 Task: In the Contact  AriannaMiller114@wavehill.org, schedule and save the meeting with title: 'Product Demo and Service Presentation', Select date: '16 September, 2023', select start time: 10:00:AM. Add location on call (415) 123-4606 with meeting description: For further discussion on products, kindly join the meeting.. Logged in from softage.4@softage.net
Action: Mouse moved to (65, 66)
Screenshot: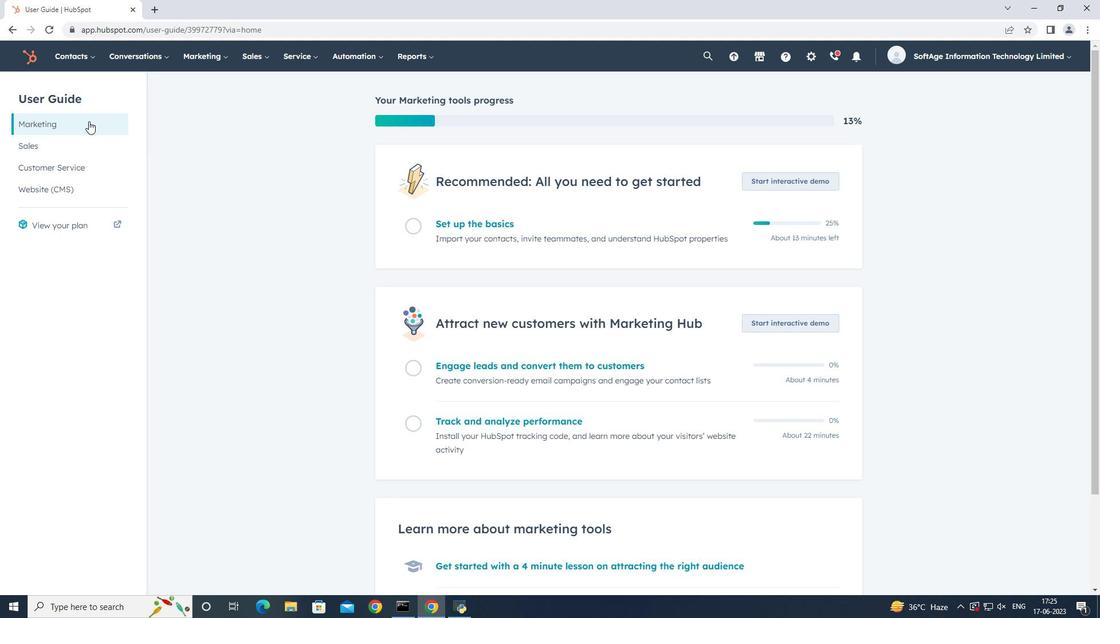 
Action: Mouse pressed left at (65, 66)
Screenshot: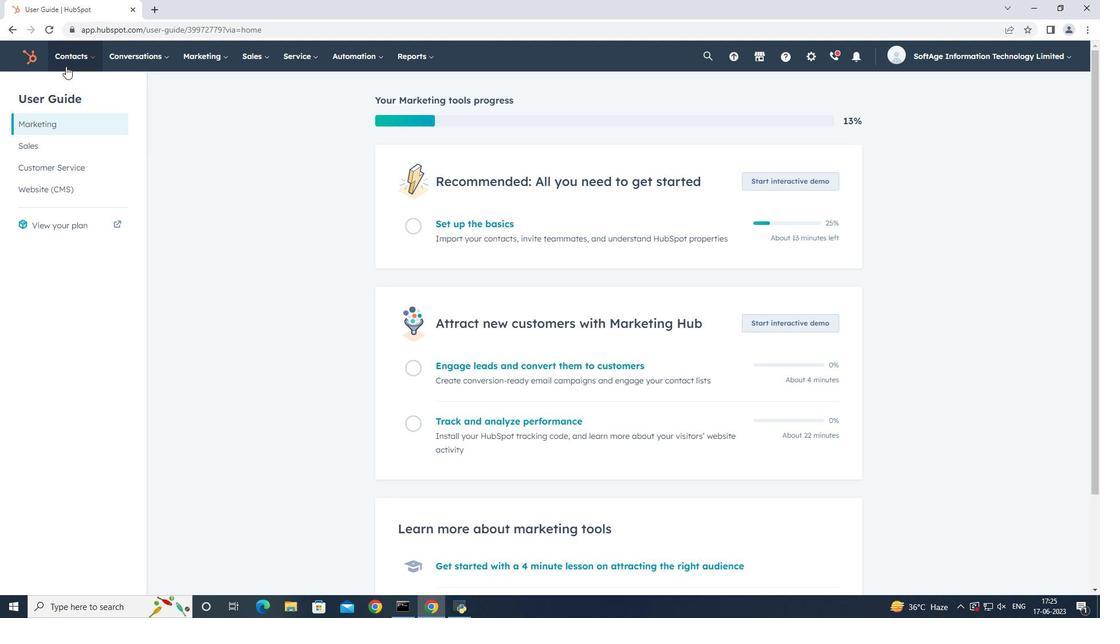 
Action: Mouse moved to (75, 91)
Screenshot: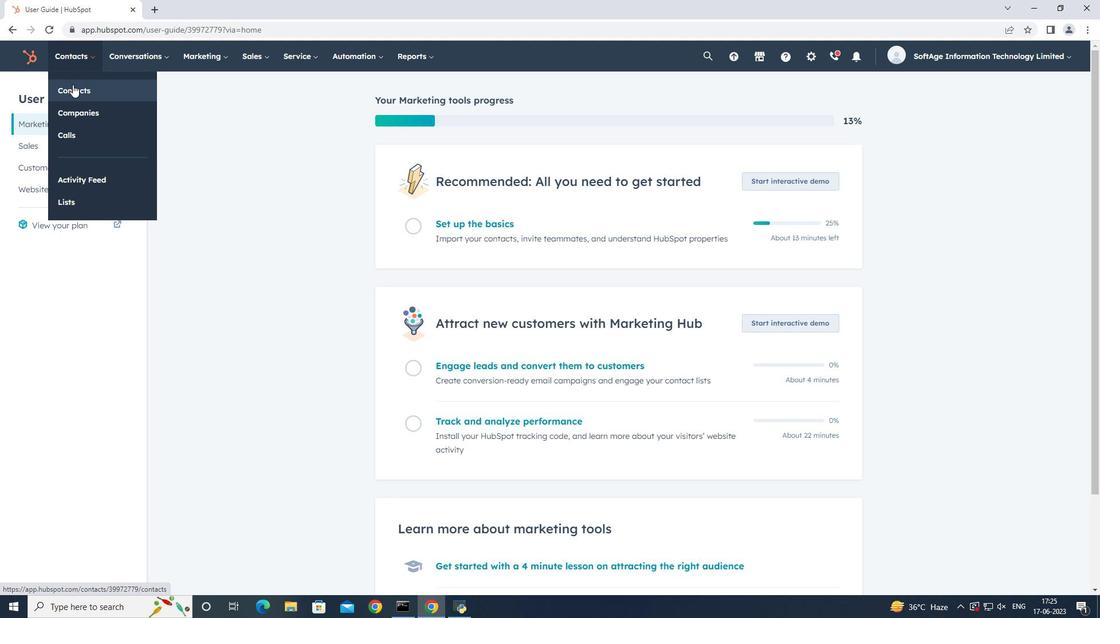 
Action: Mouse pressed left at (75, 91)
Screenshot: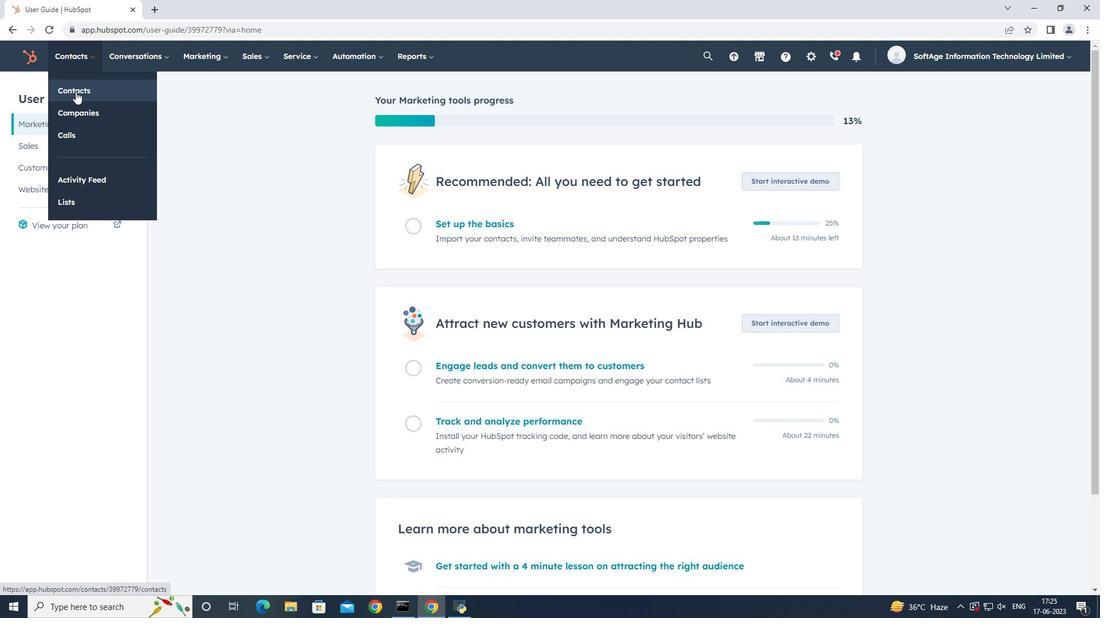 
Action: Mouse moved to (120, 184)
Screenshot: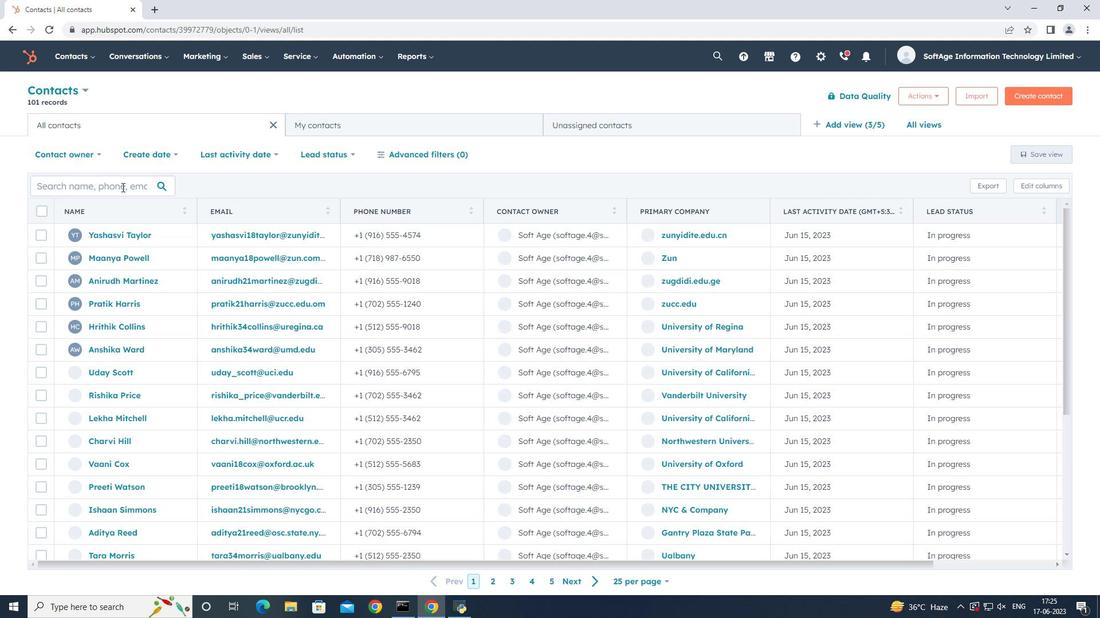 
Action: Mouse pressed left at (120, 184)
Screenshot: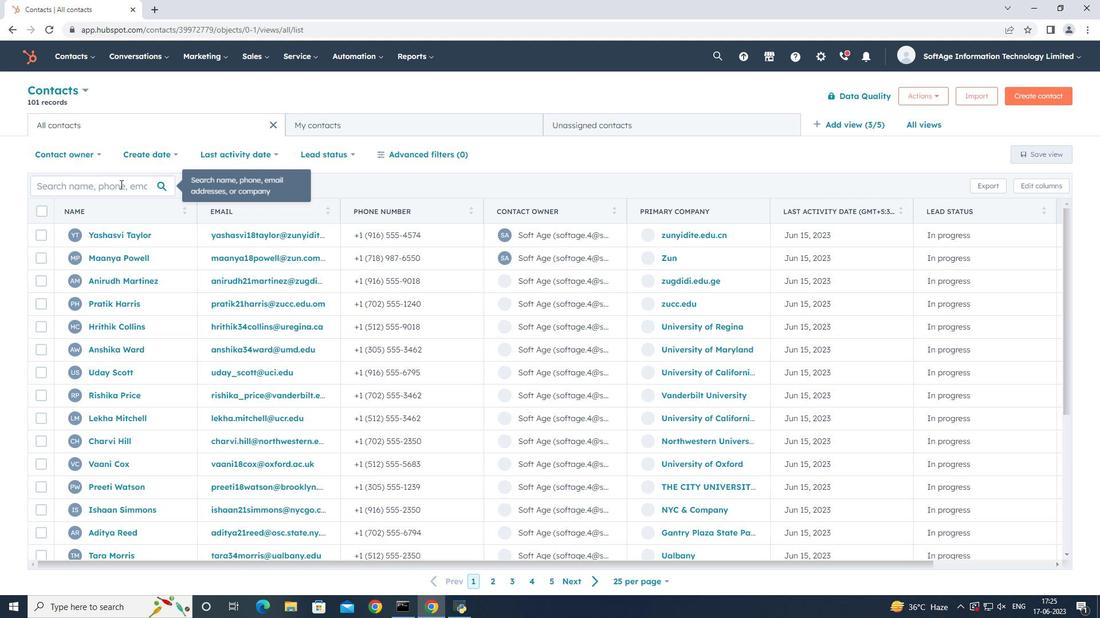 
Action: Key pressed arianna
Screenshot: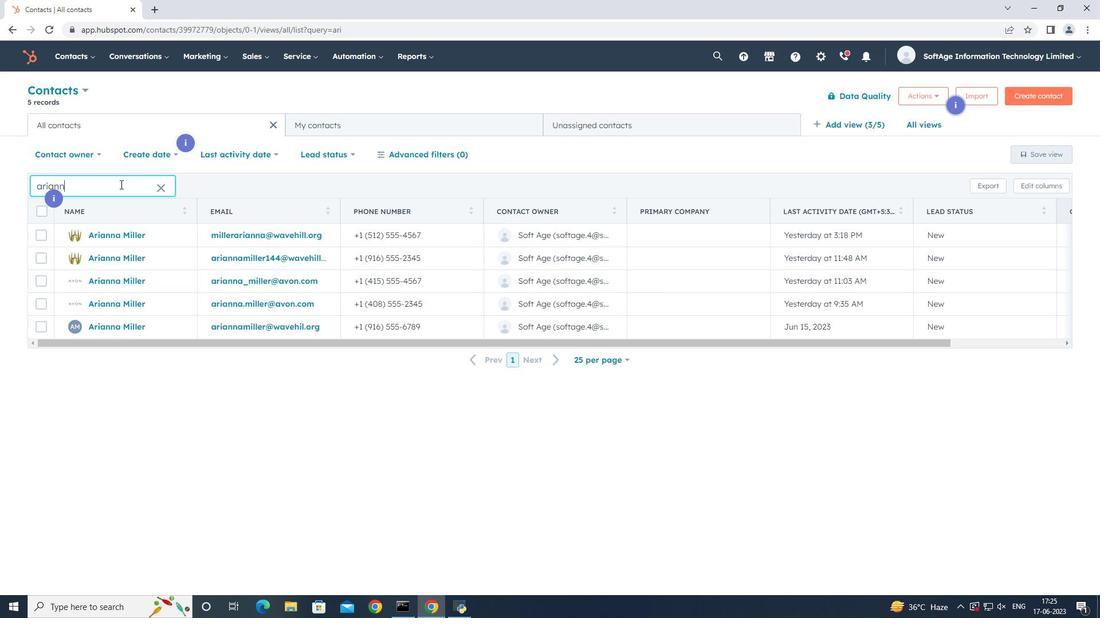 
Action: Mouse moved to (117, 253)
Screenshot: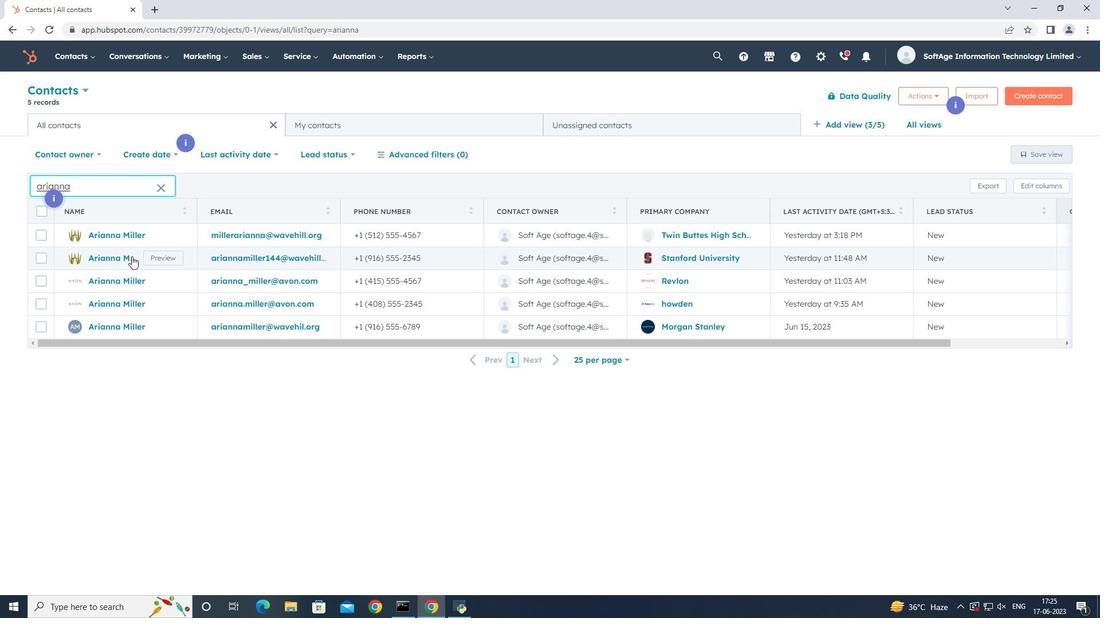 
Action: Mouse pressed left at (117, 253)
Screenshot: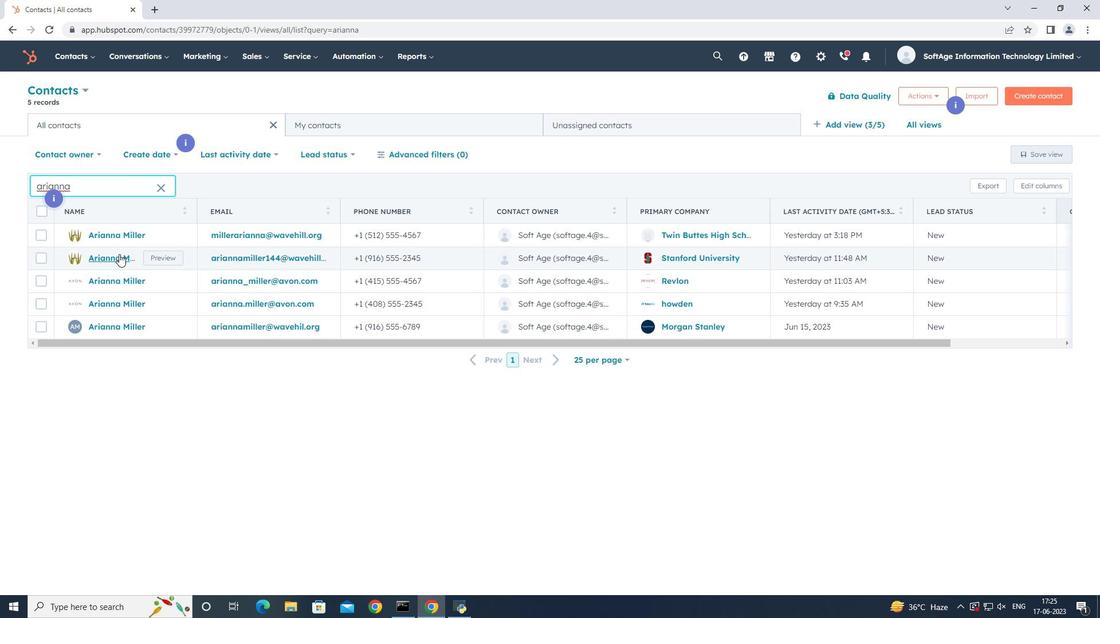 
Action: Mouse moved to (191, 186)
Screenshot: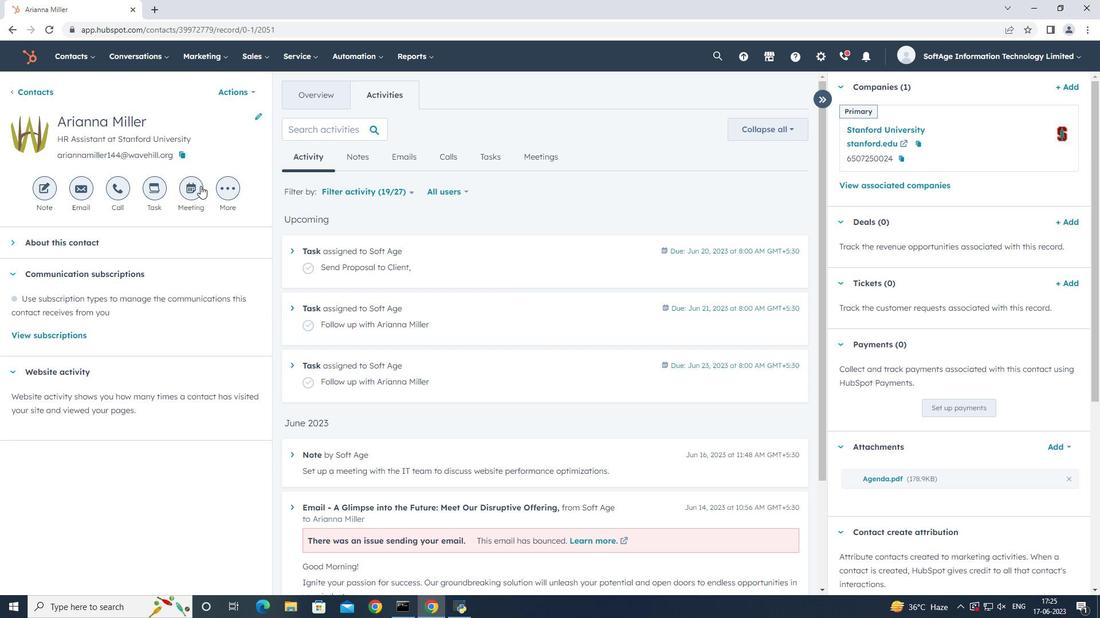 
Action: Mouse pressed left at (191, 186)
Screenshot: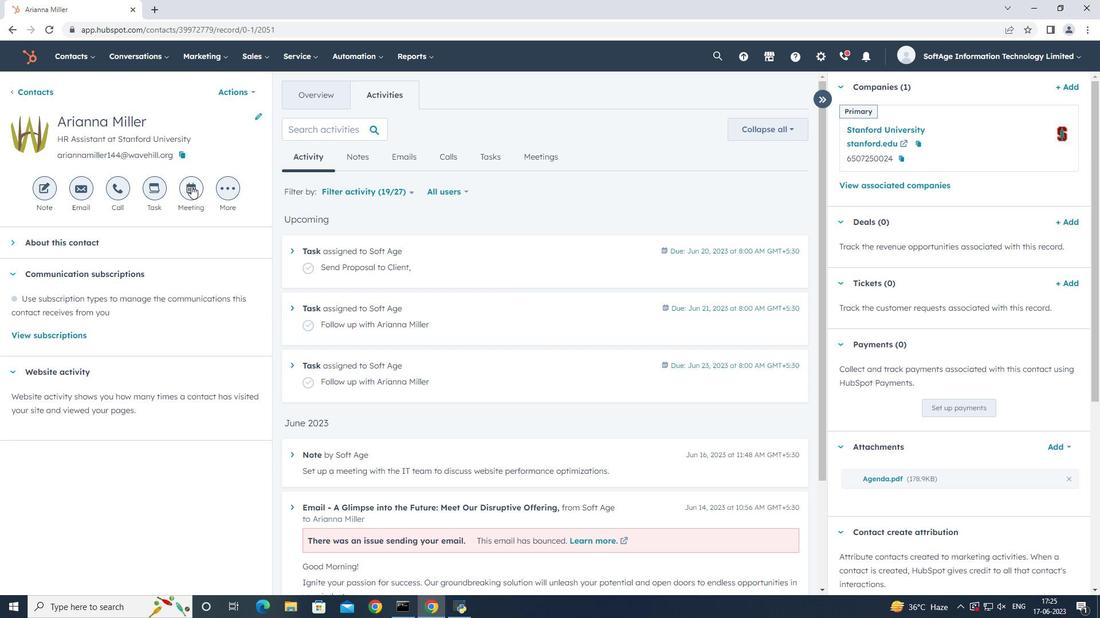 
Action: Mouse moved to (198, 233)
Screenshot: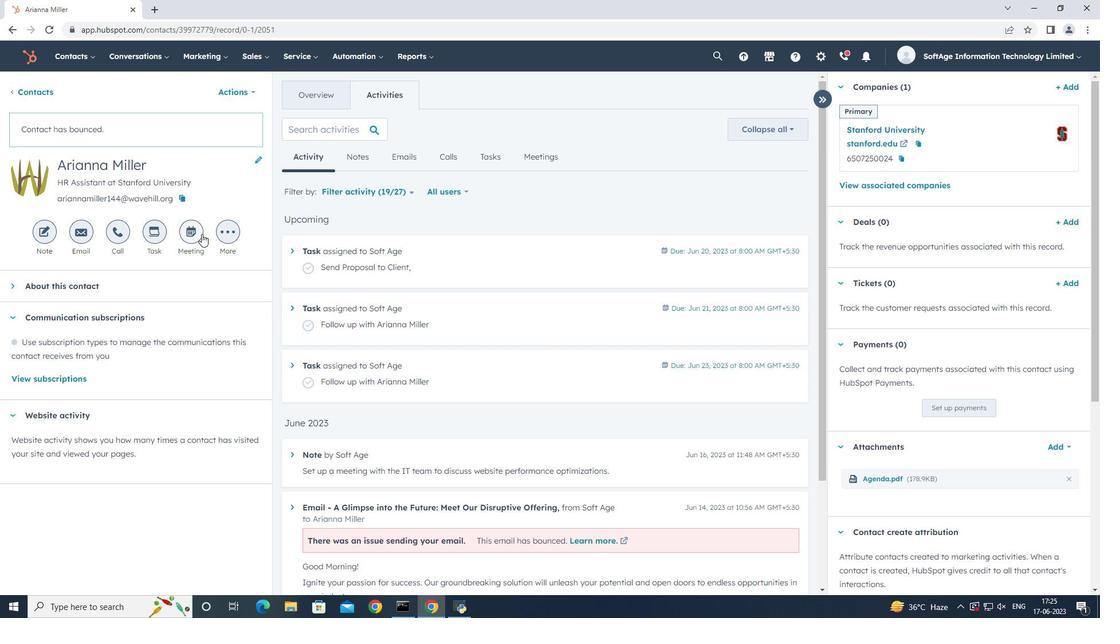 
Action: Mouse pressed left at (198, 233)
Screenshot: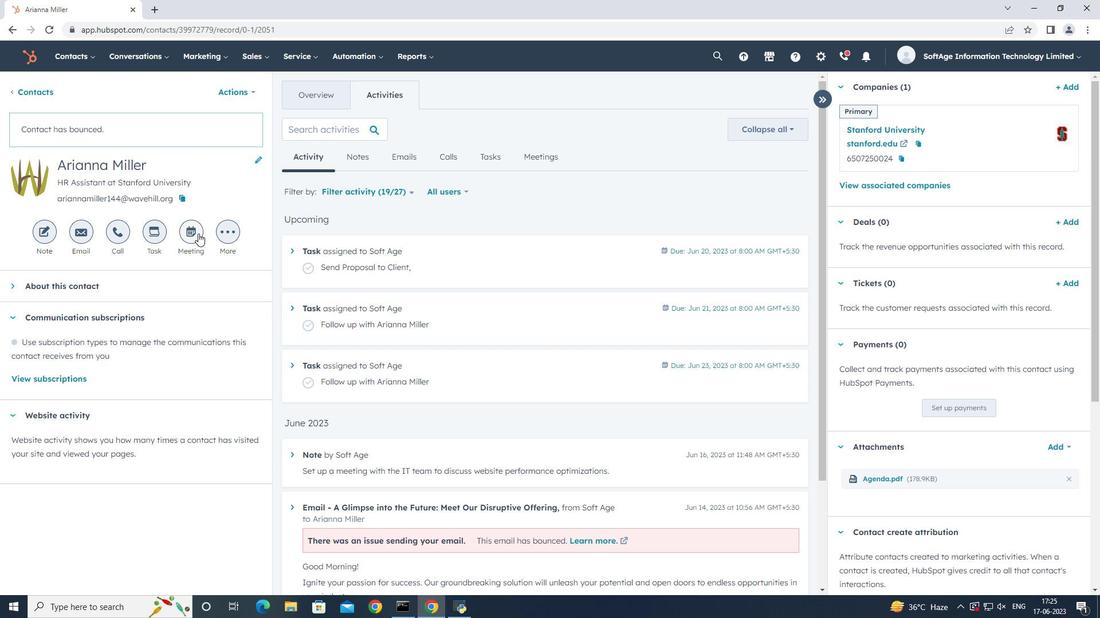 
Action: Mouse moved to (433, 395)
Screenshot: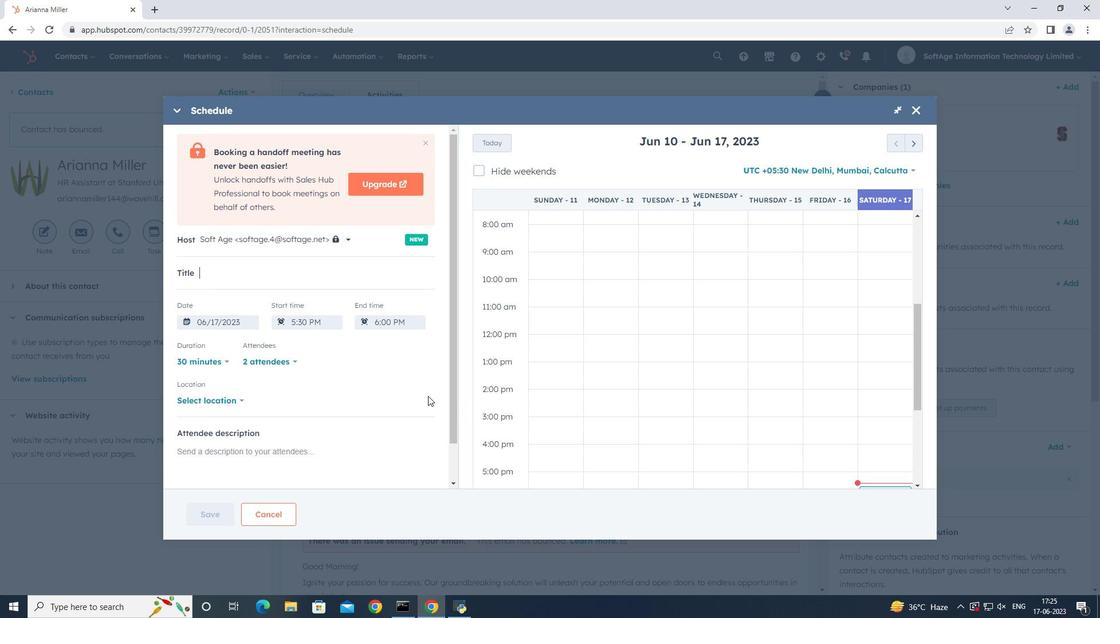 
Action: Key pressed <Key.shift_r>Product<Key.space><Key.shift>Demo<Key.space>and<Key.space><Key.shift>Service<Key.space><Key.shift_r>Presentation,
Screenshot: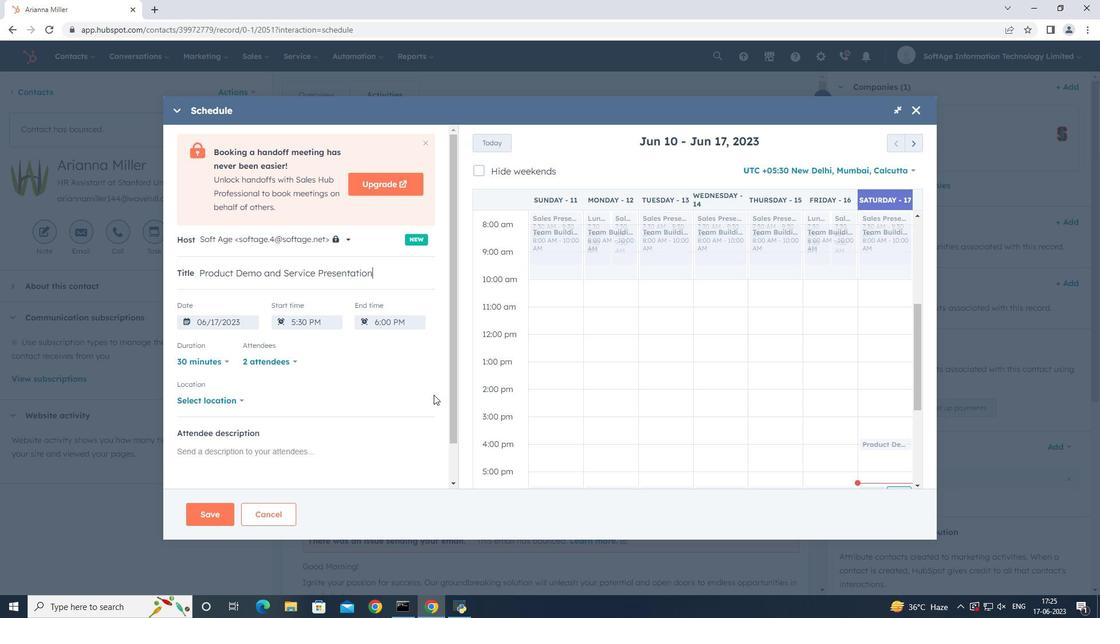 
Action: Mouse moved to (912, 146)
Screenshot: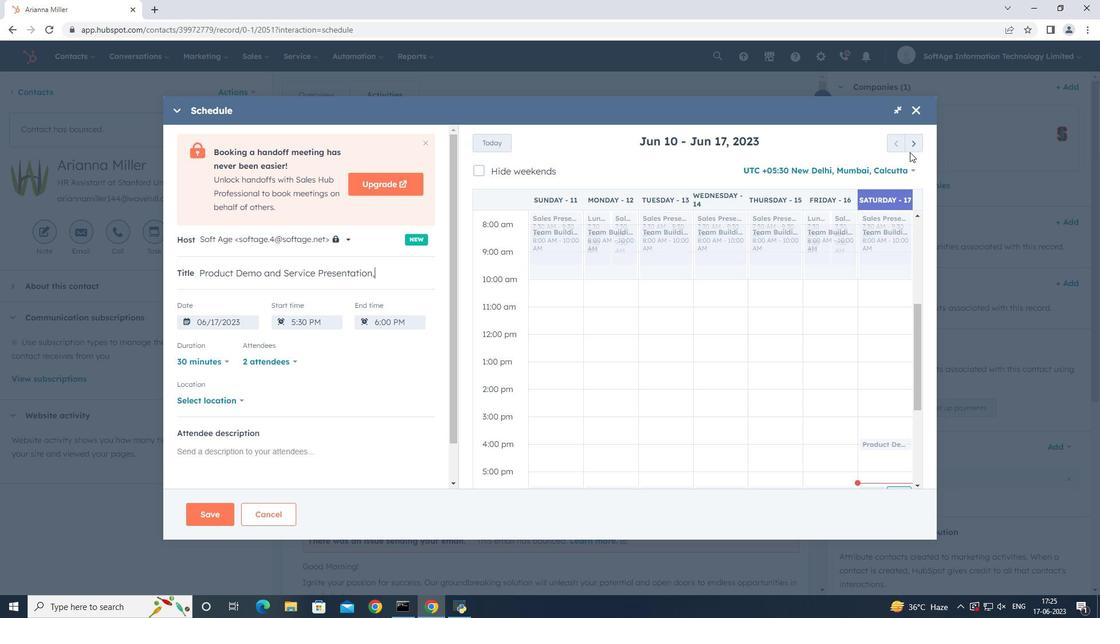 
Action: Mouse pressed left at (912, 146)
Screenshot: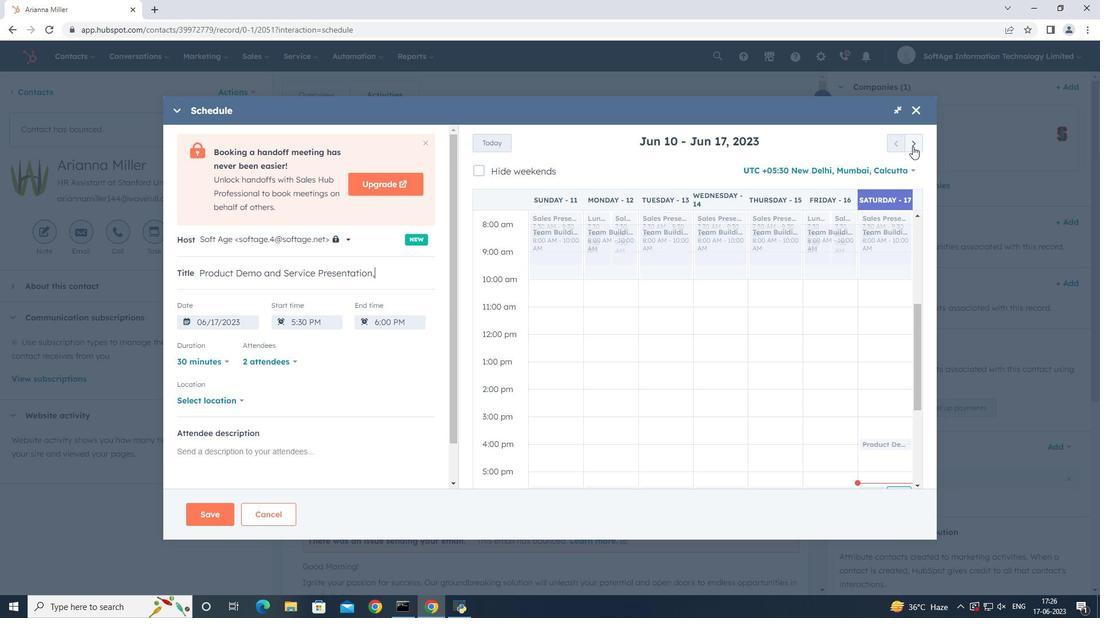 
Action: Mouse pressed left at (912, 146)
Screenshot: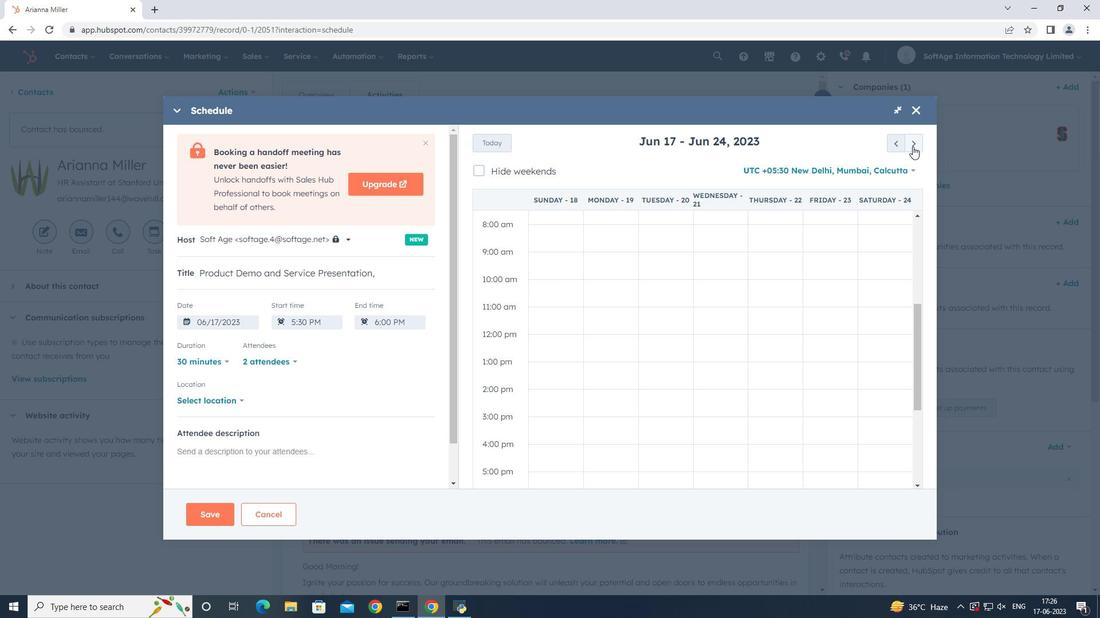 
Action: Mouse pressed left at (912, 146)
Screenshot: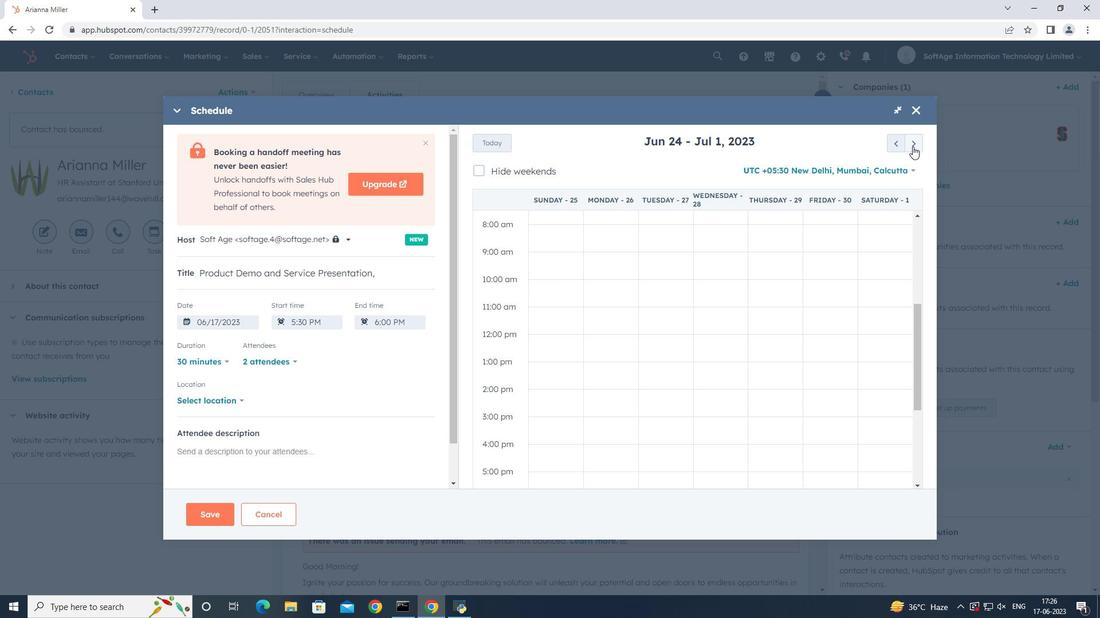 
Action: Mouse pressed left at (912, 146)
Screenshot: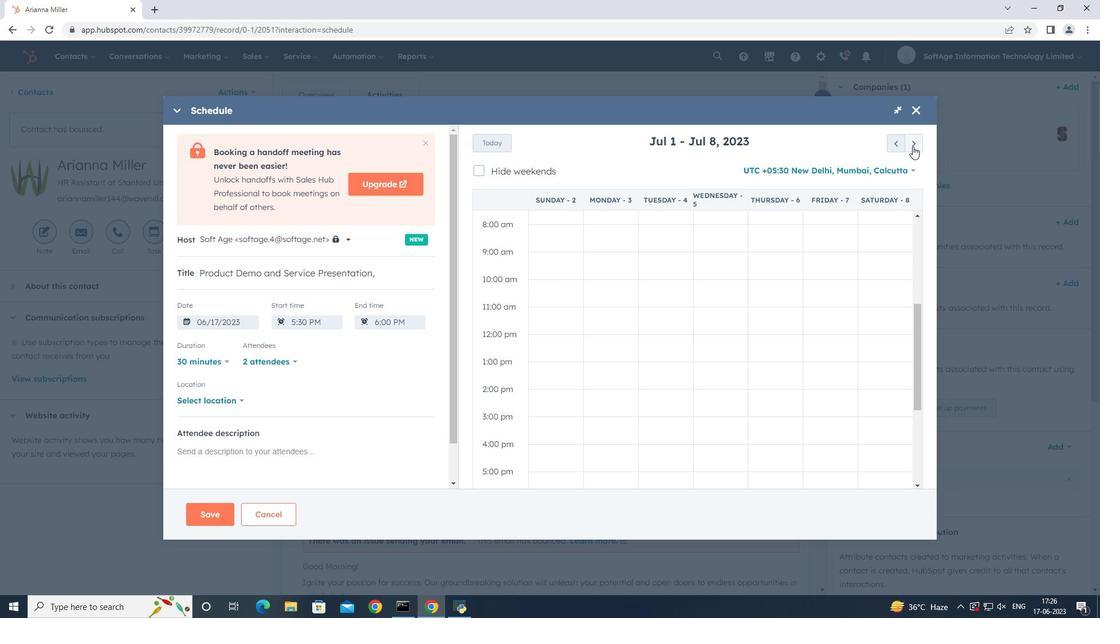 
Action: Mouse pressed left at (912, 146)
Screenshot: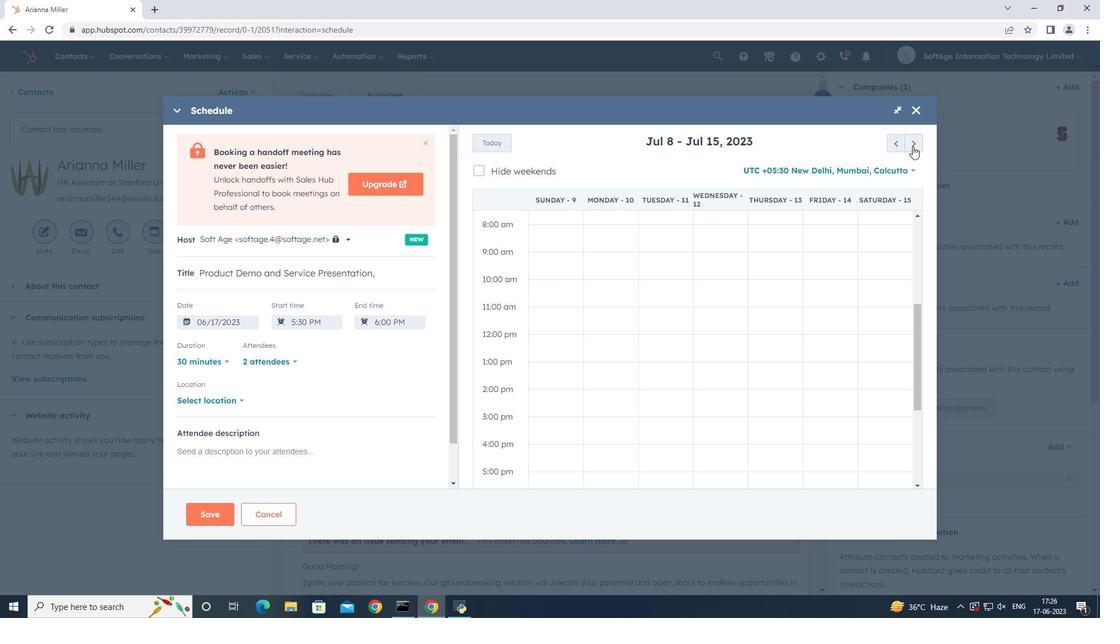 
Action: Mouse pressed left at (912, 146)
Screenshot: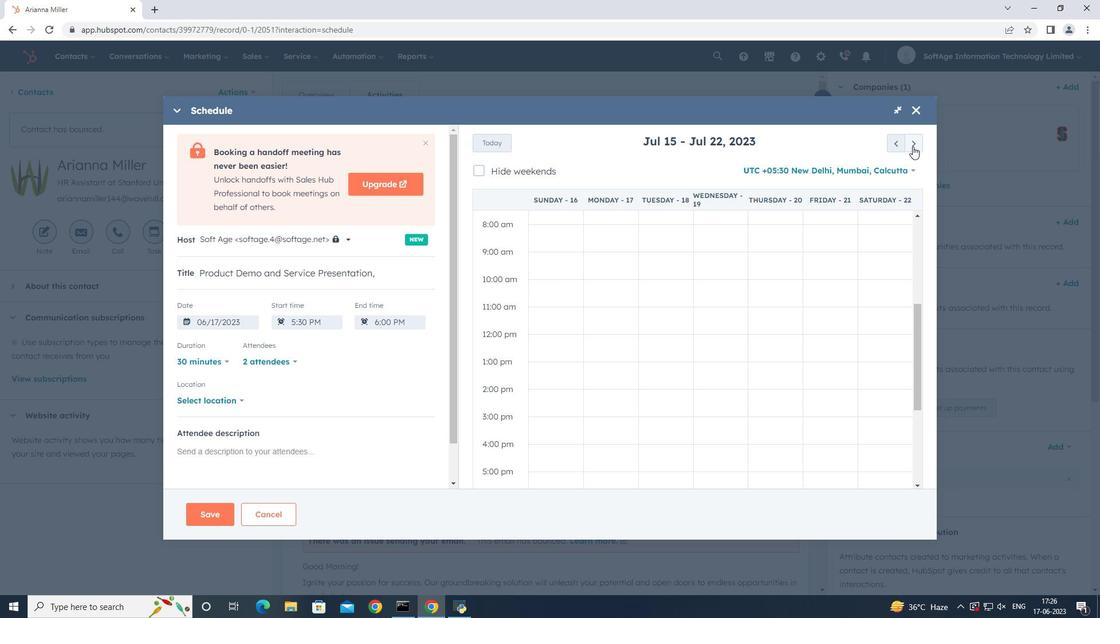 
Action: Mouse pressed left at (912, 146)
Screenshot: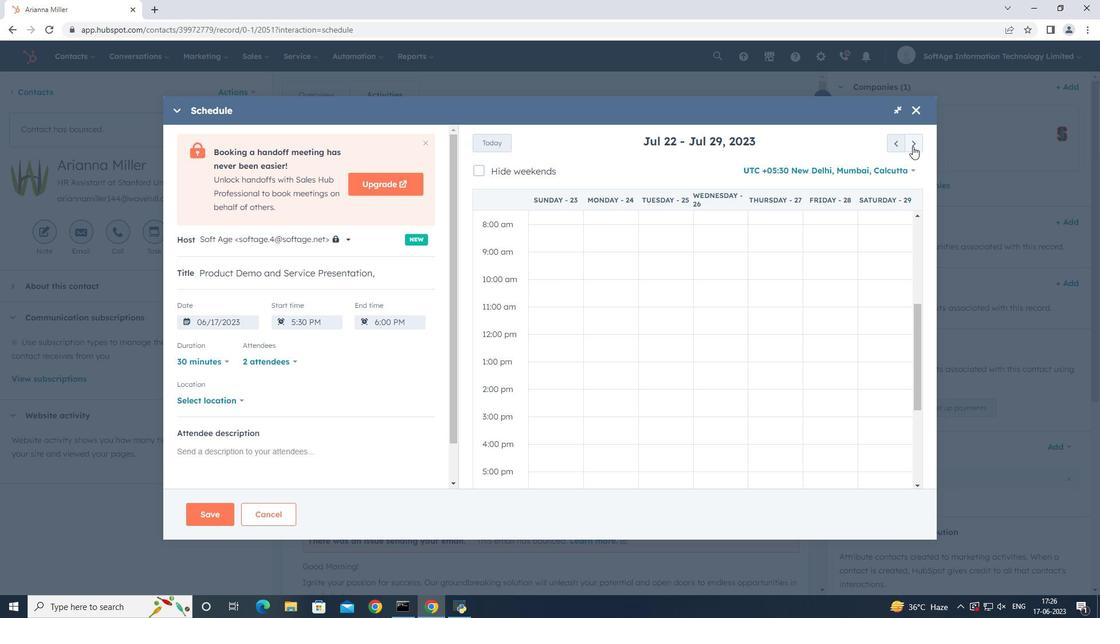 
Action: Mouse pressed left at (912, 146)
Screenshot: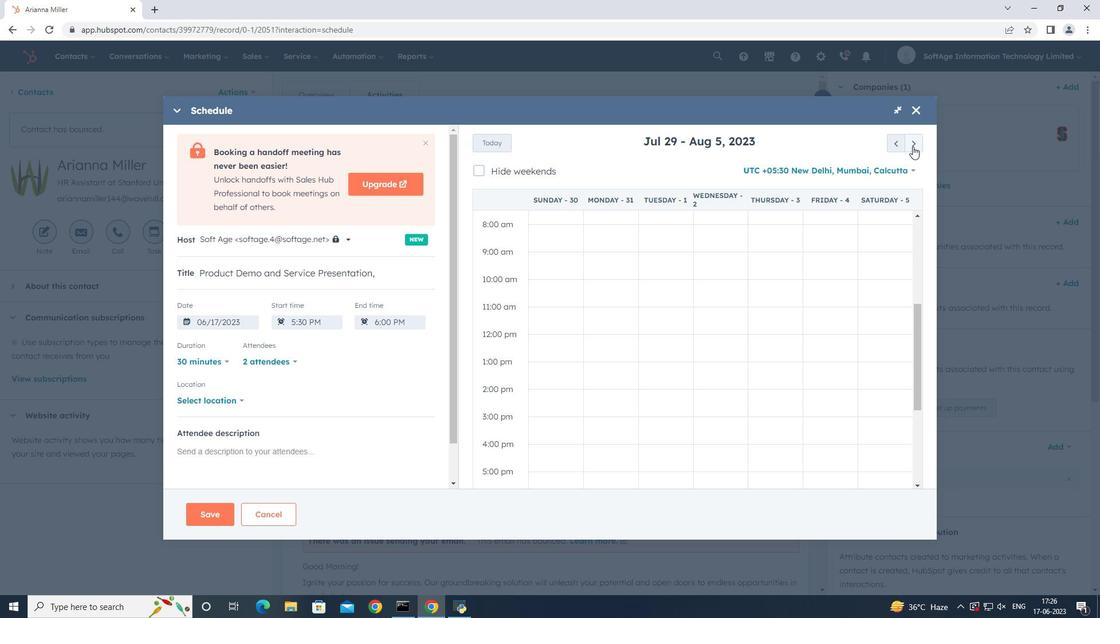 
Action: Mouse pressed left at (912, 146)
Screenshot: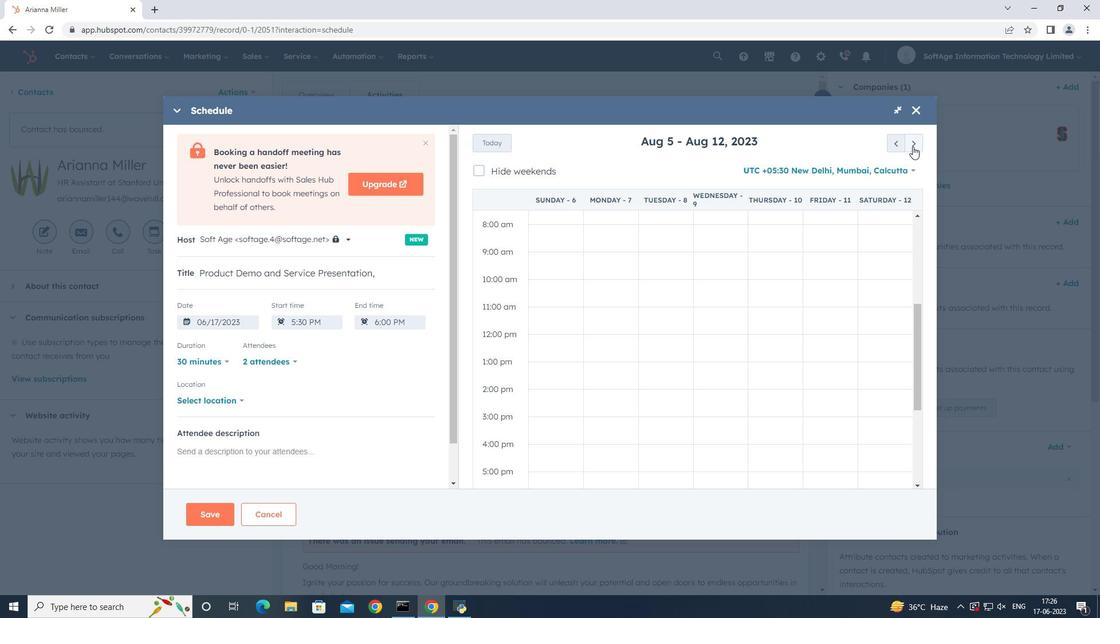 
Action: Mouse pressed left at (912, 146)
Screenshot: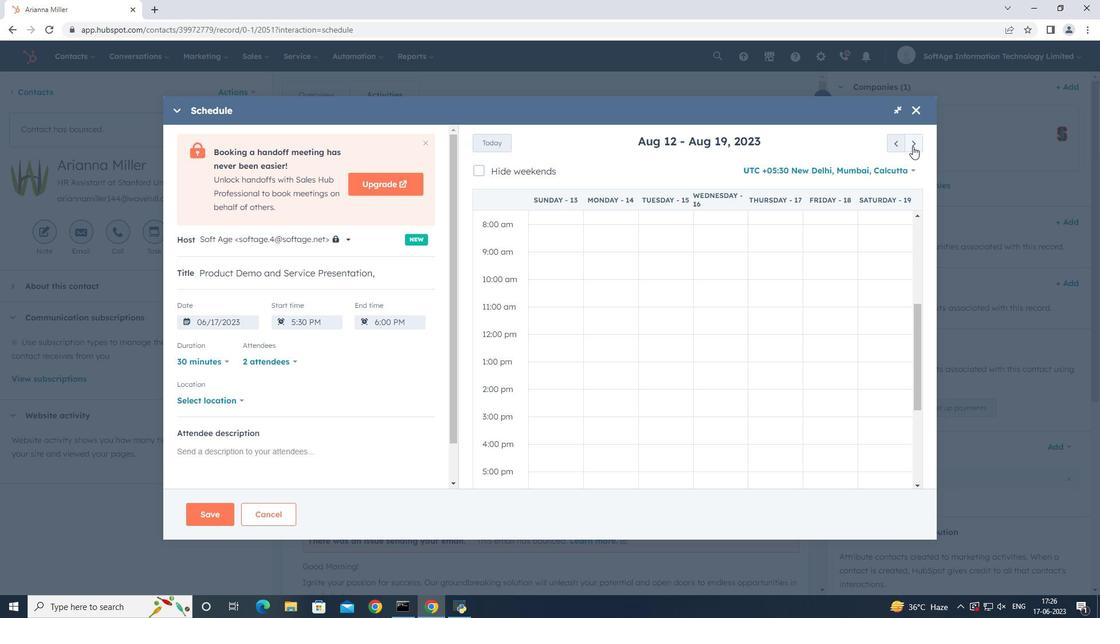 
Action: Mouse pressed left at (912, 146)
Screenshot: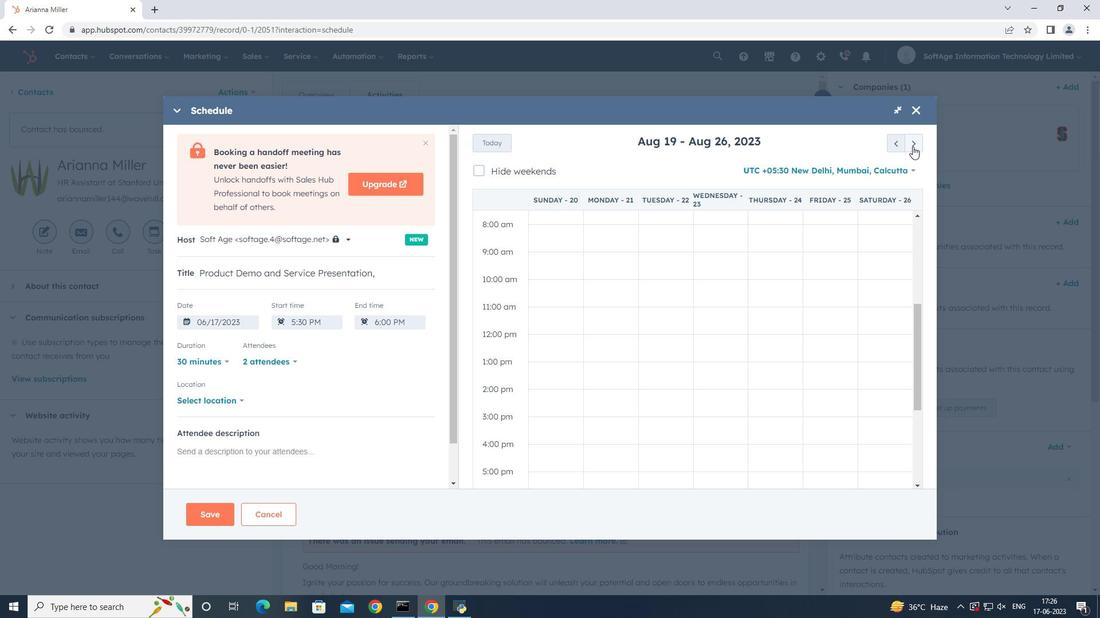 
Action: Mouse pressed left at (912, 146)
Screenshot: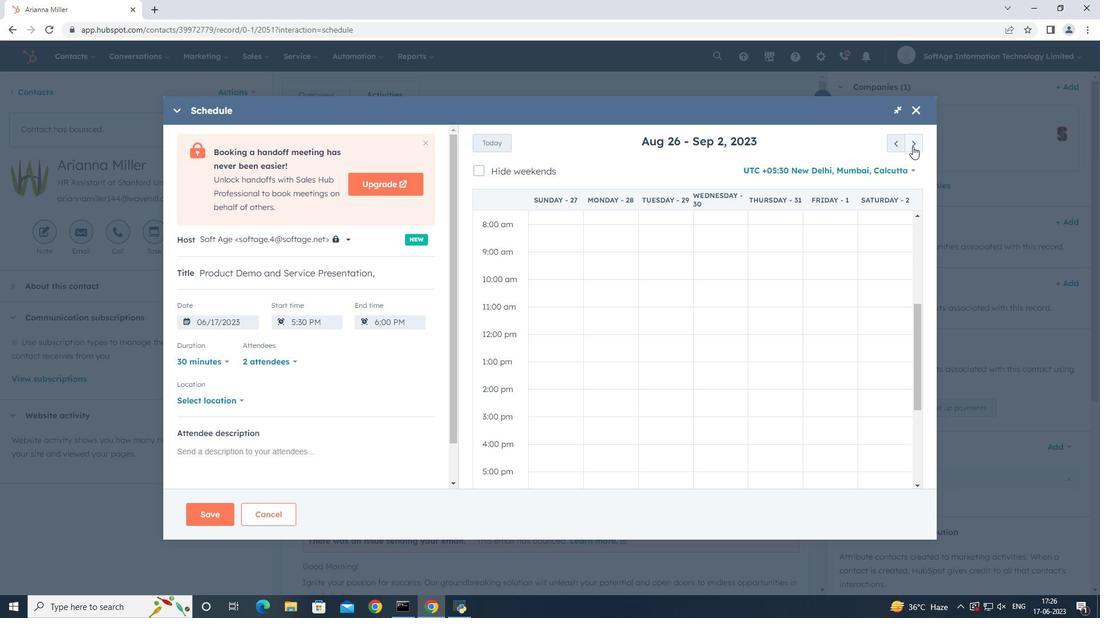 
Action: Mouse pressed left at (912, 146)
Screenshot: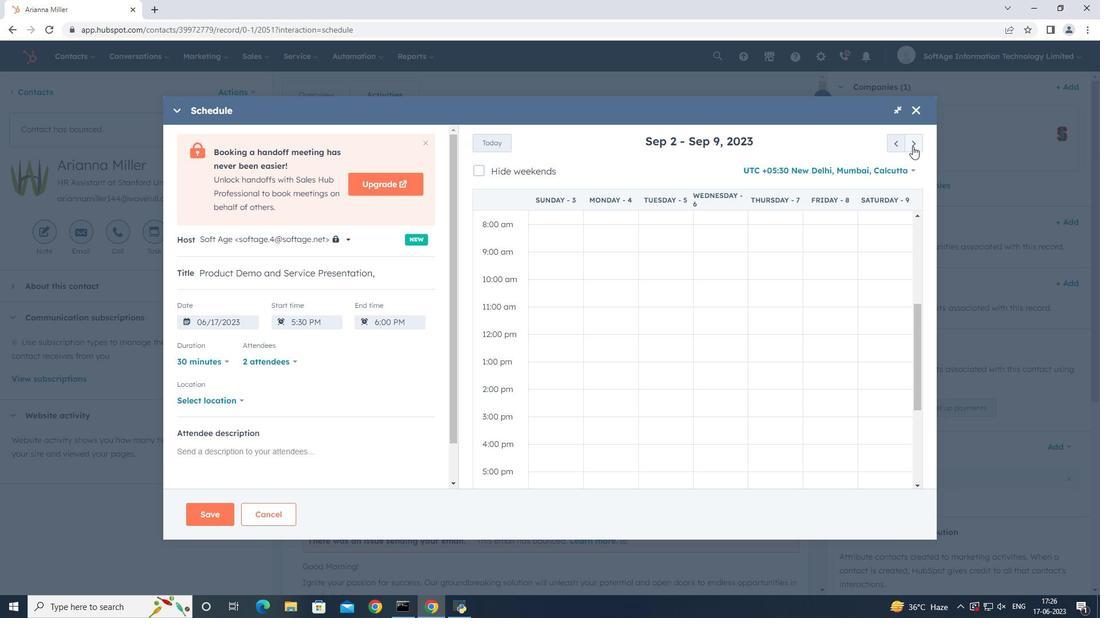 
Action: Mouse moved to (880, 284)
Screenshot: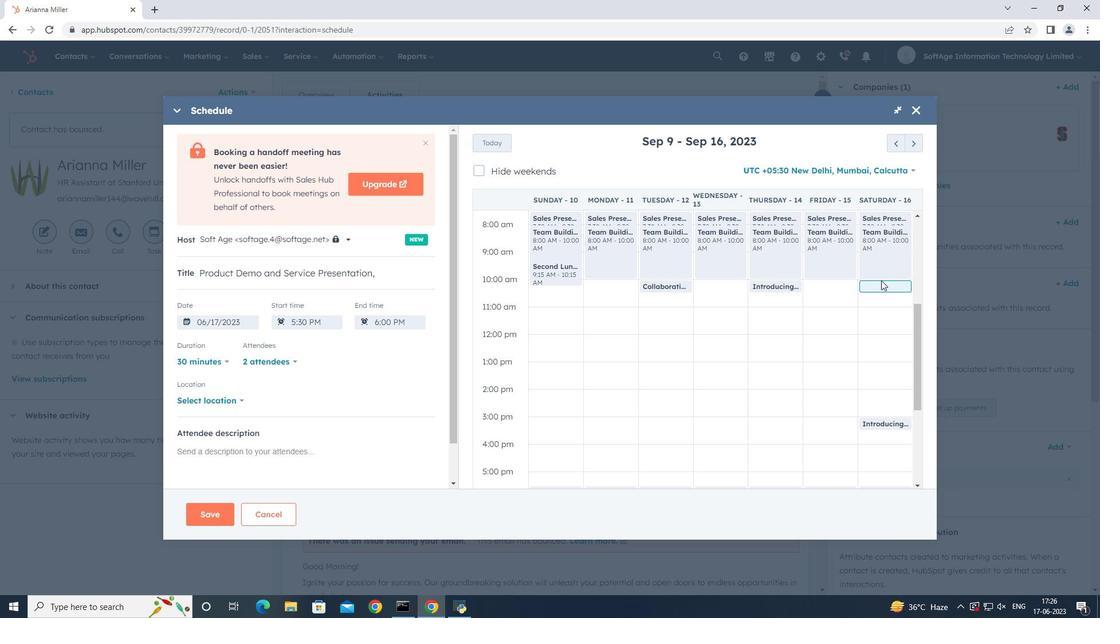 
Action: Mouse pressed left at (880, 284)
Screenshot: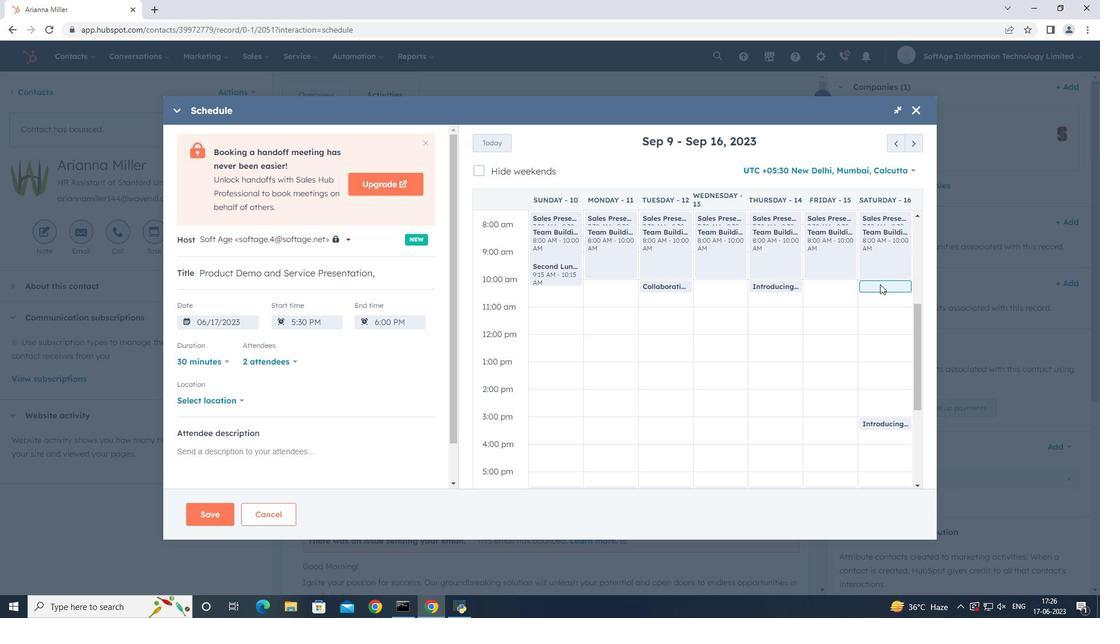 
Action: Mouse moved to (207, 398)
Screenshot: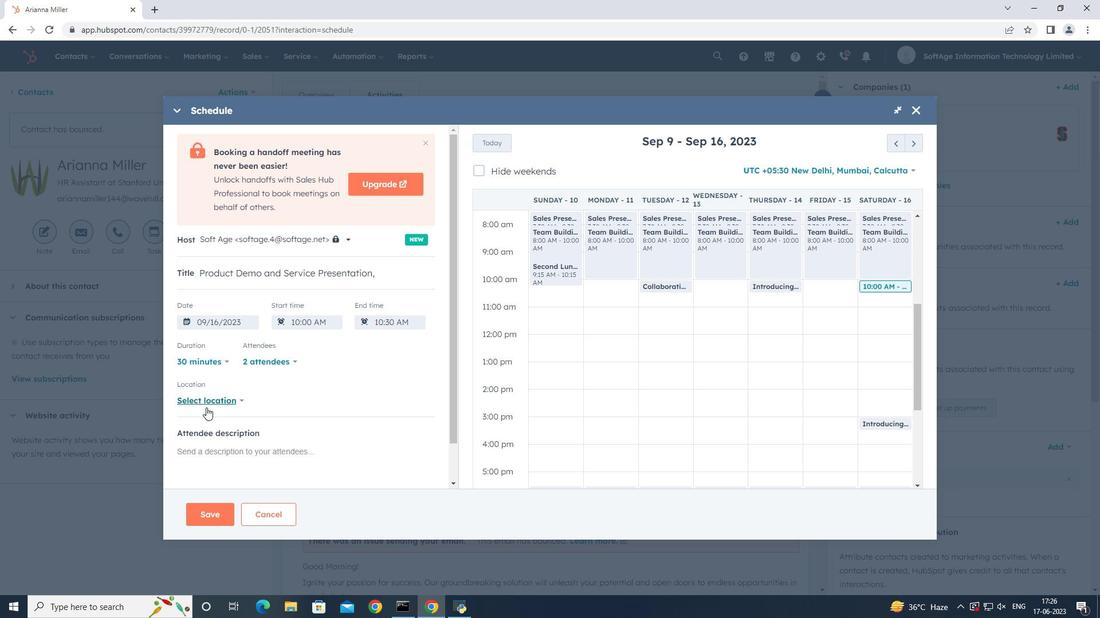 
Action: Mouse pressed left at (207, 398)
Screenshot: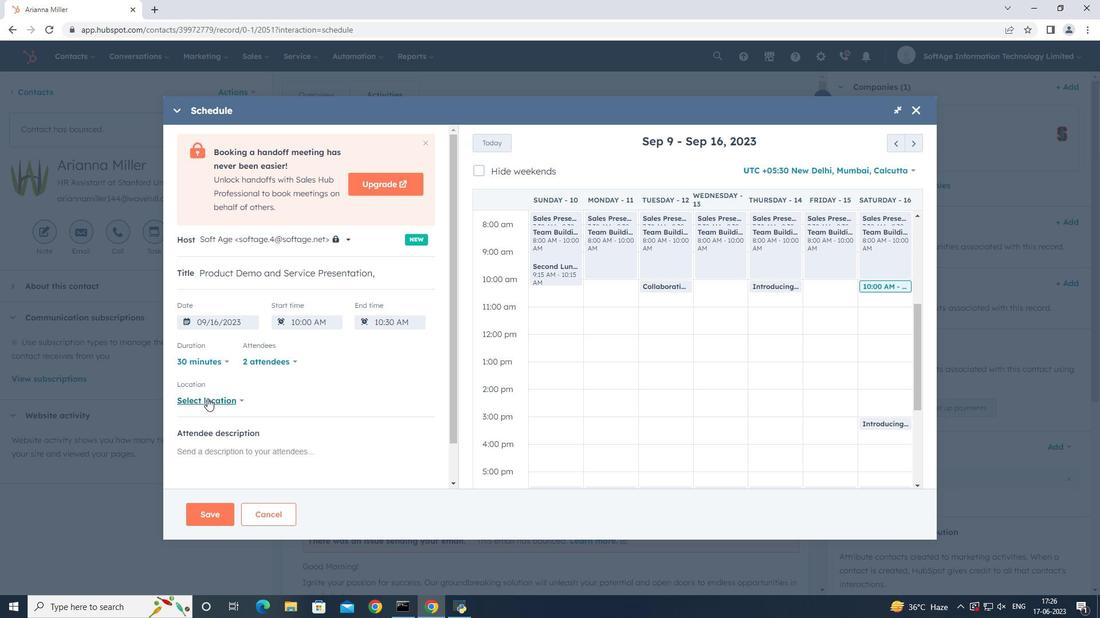 
Action: Mouse moved to (281, 359)
Screenshot: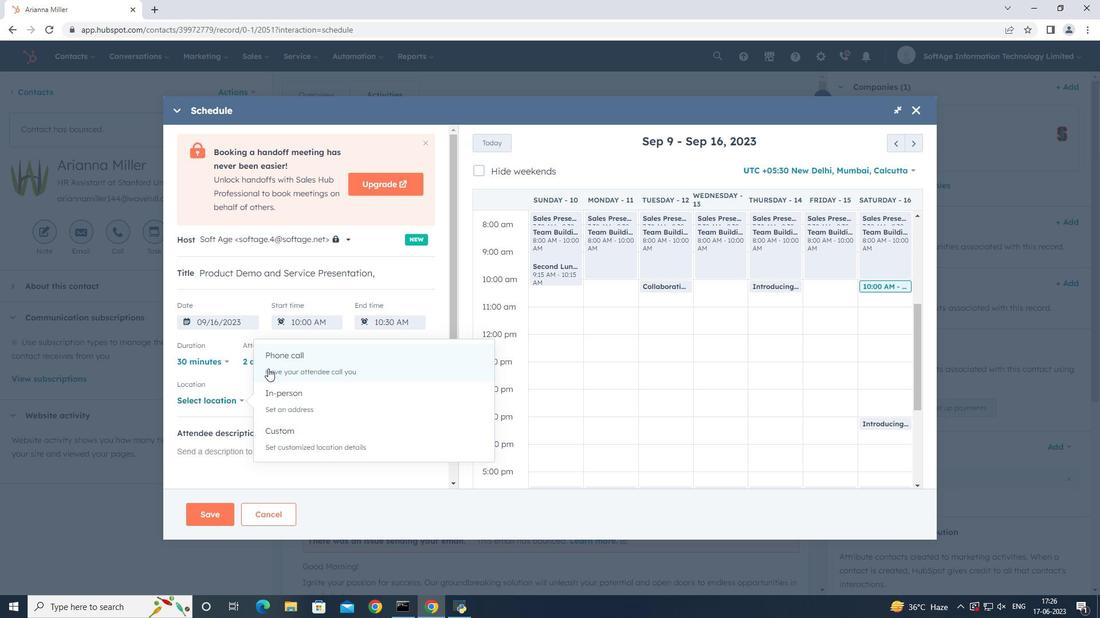 
Action: Mouse pressed left at (281, 359)
Screenshot: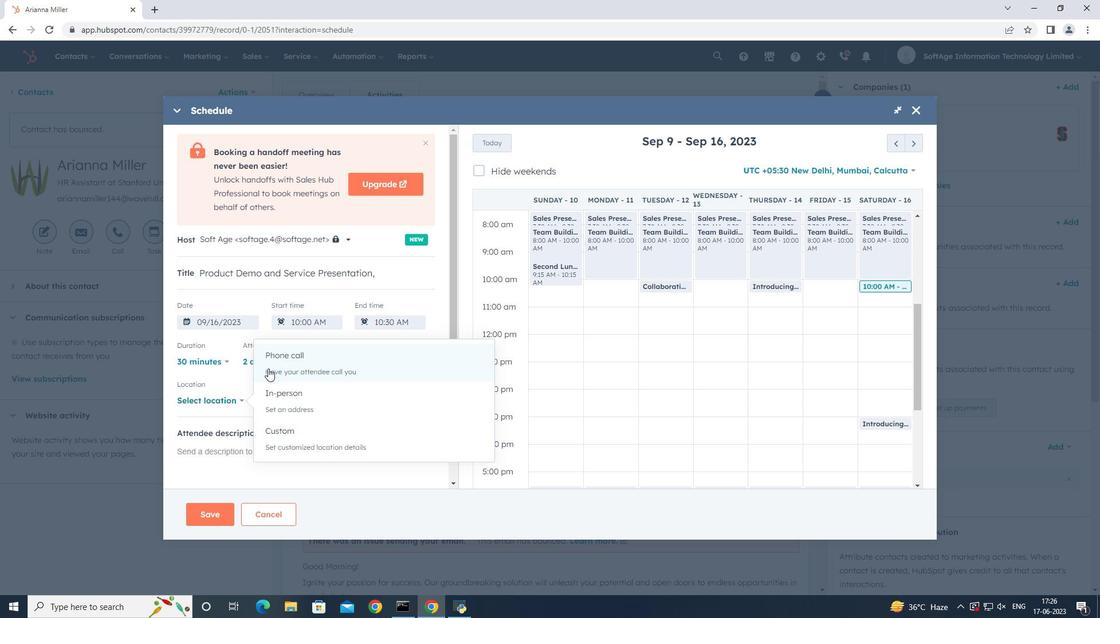 
Action: Mouse moved to (285, 397)
Screenshot: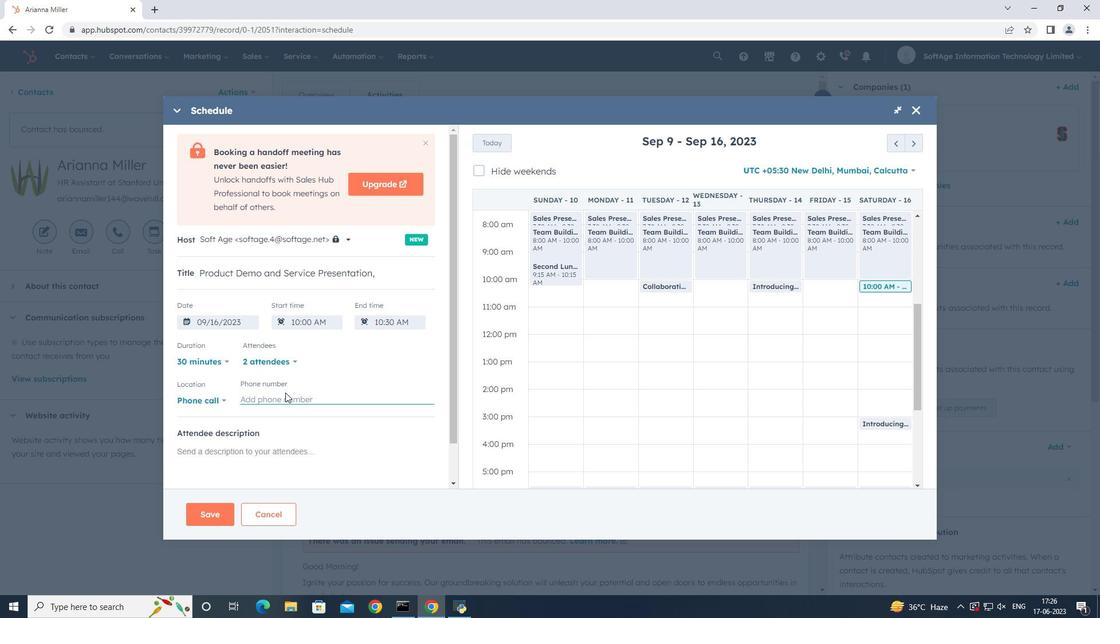 
Action: Mouse pressed left at (285, 397)
Screenshot: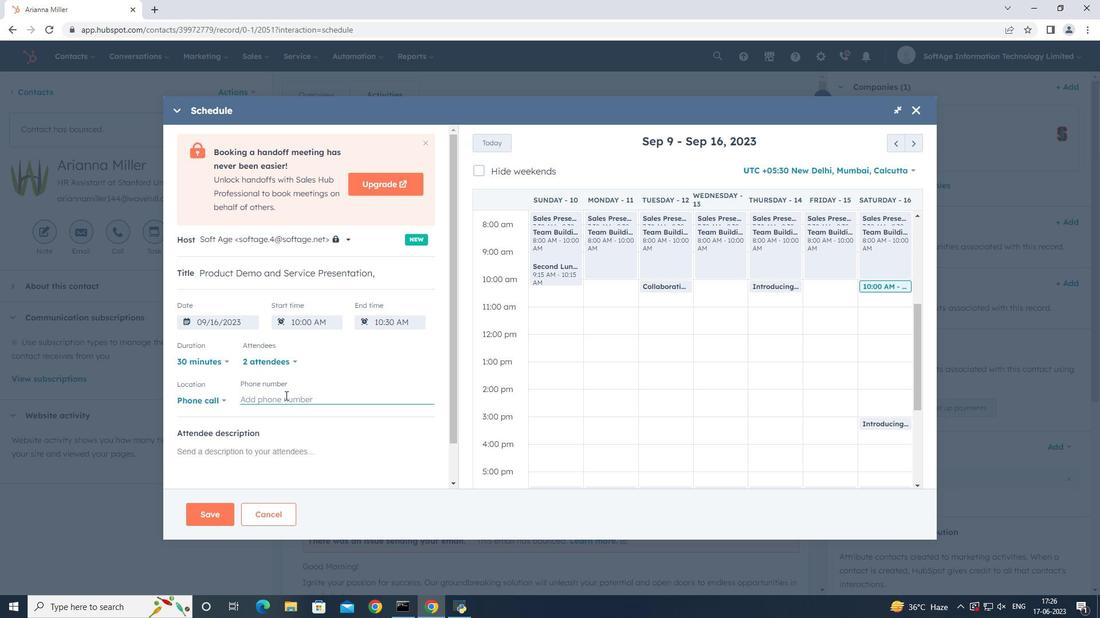 
Action: Key pressed <Key.shift_r><Key.shift_r><Key.shift_r>(415<Key.shift_r>)<Key.space>123-4606
Screenshot: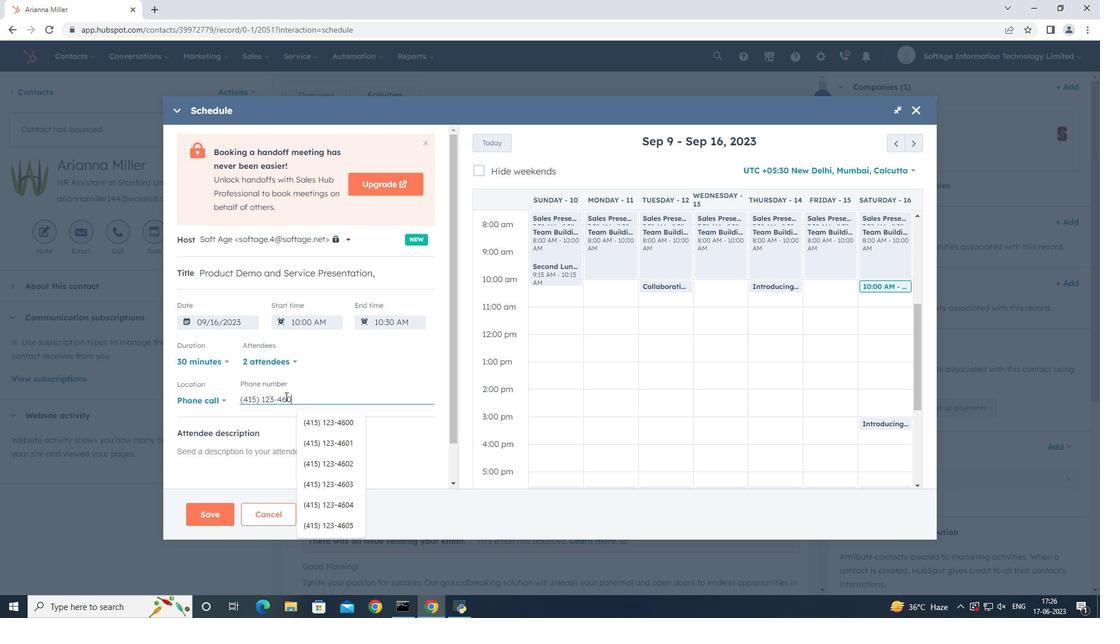 
Action: Mouse moved to (287, 450)
Screenshot: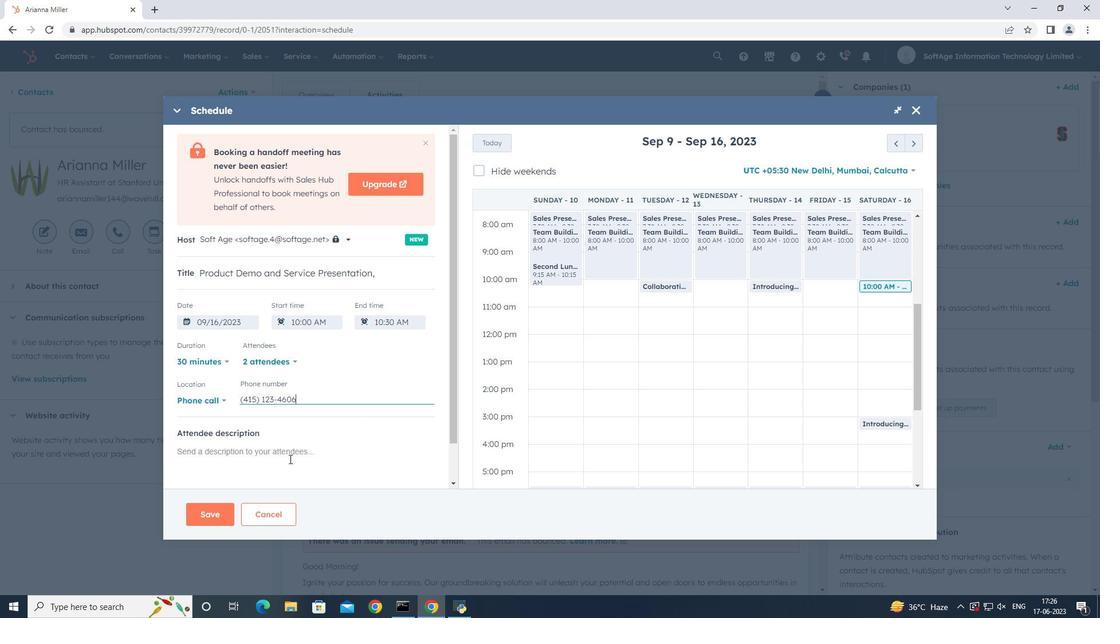 
Action: Mouse pressed left at (287, 450)
Screenshot: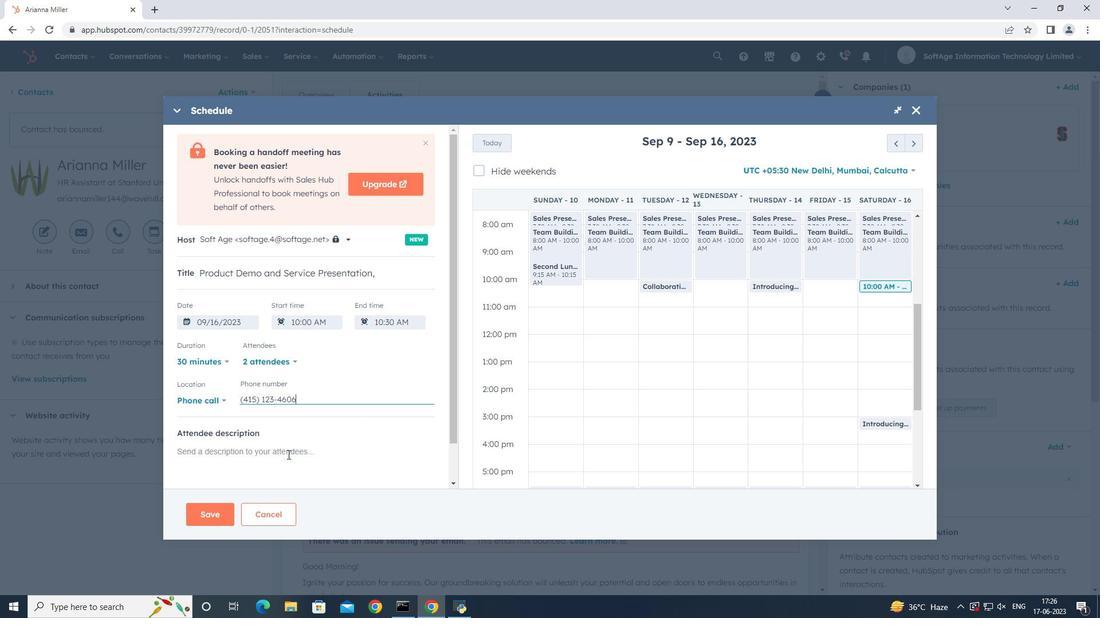 
Action: Key pressed <Key.shift>For<Key.space>further<Key.space>discussion<Key.space><Key.space><Key.backspace>on<Key.space>products,<Key.space>kindly<Key.space>join<Key.space>the<Key.space>meeting..
Screenshot: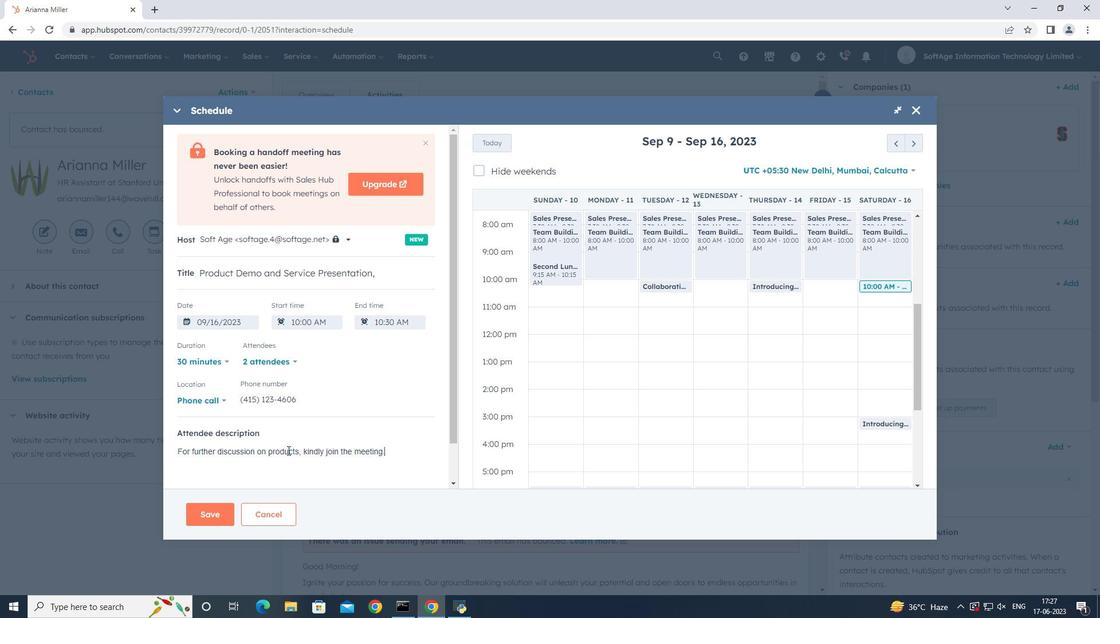
Action: Mouse moved to (207, 512)
Screenshot: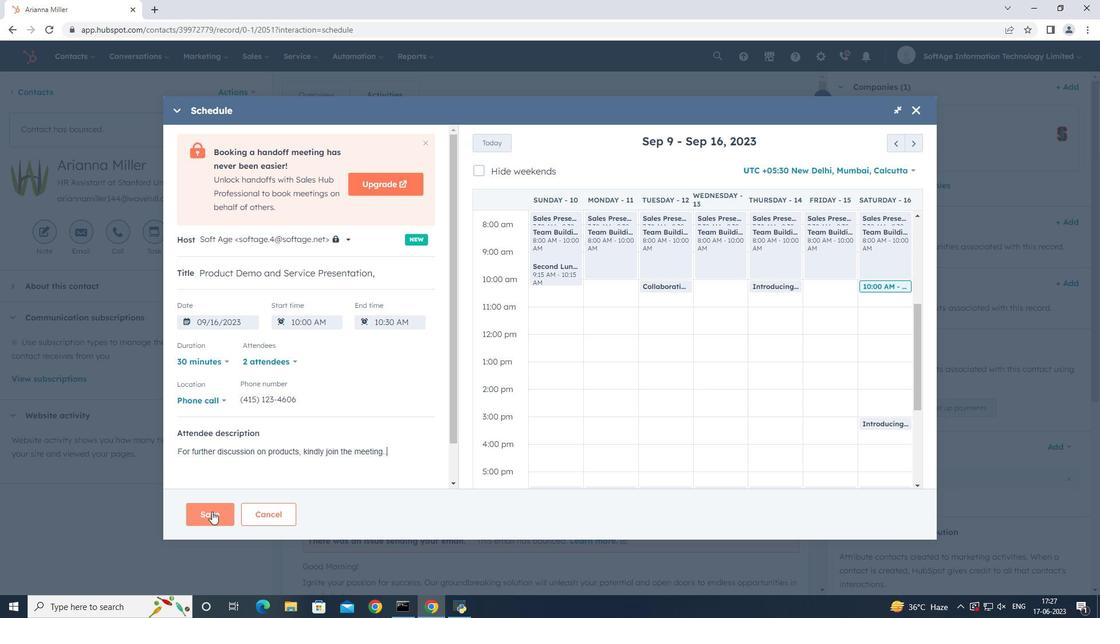 
Action: Mouse pressed left at (207, 512)
Screenshot: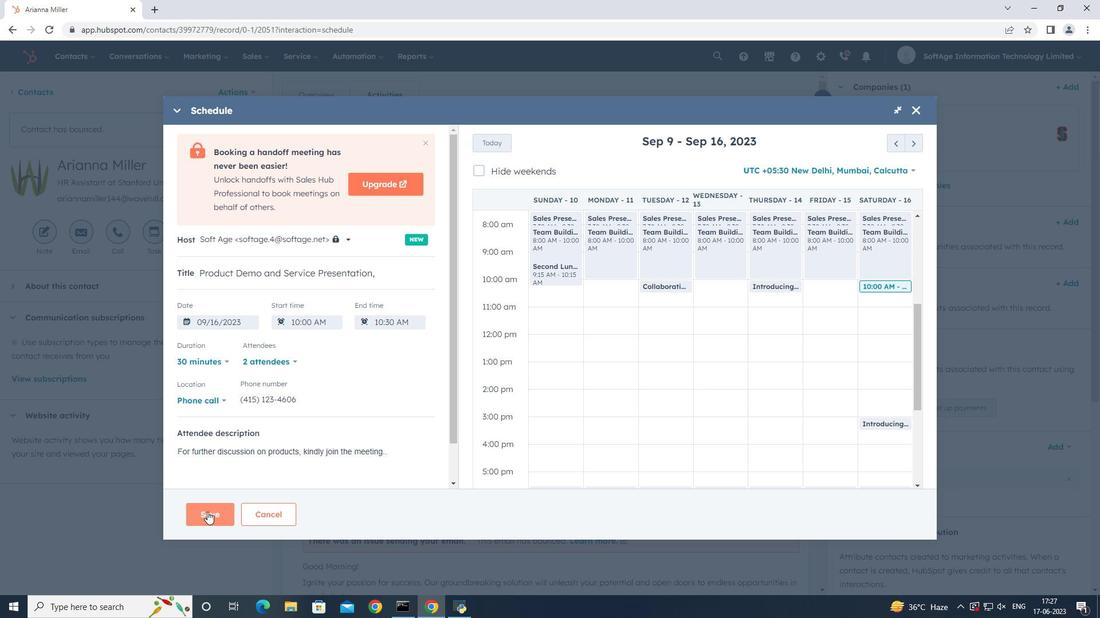 
Action: Mouse moved to (659, 453)
Screenshot: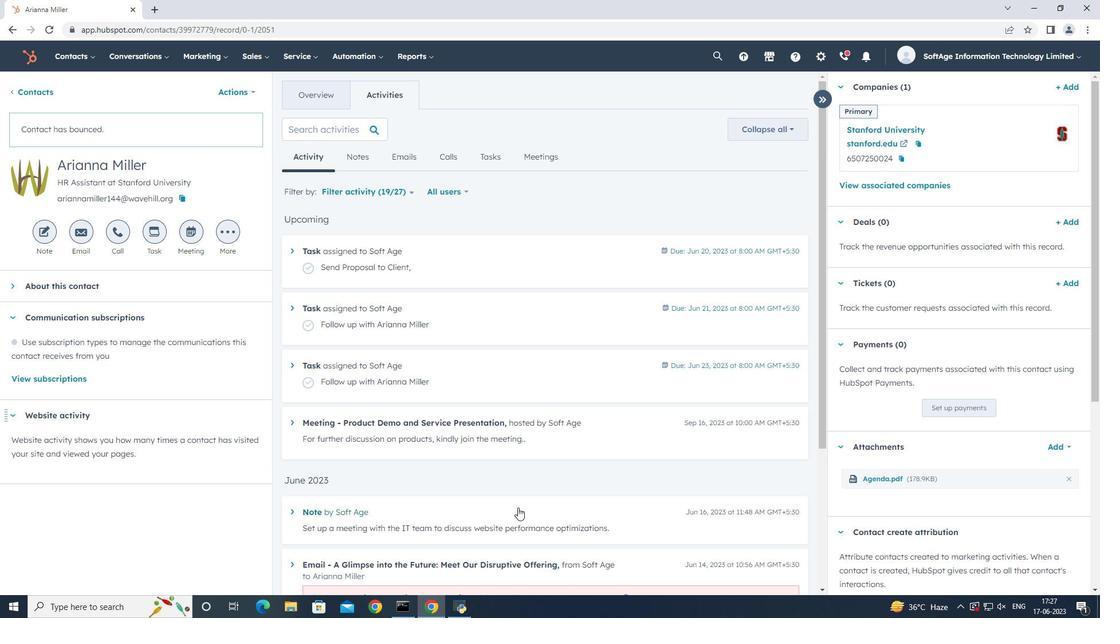 
